 Task: Enable alerts for new listings from email types.
Action: Mouse moved to (968, 110)
Screenshot: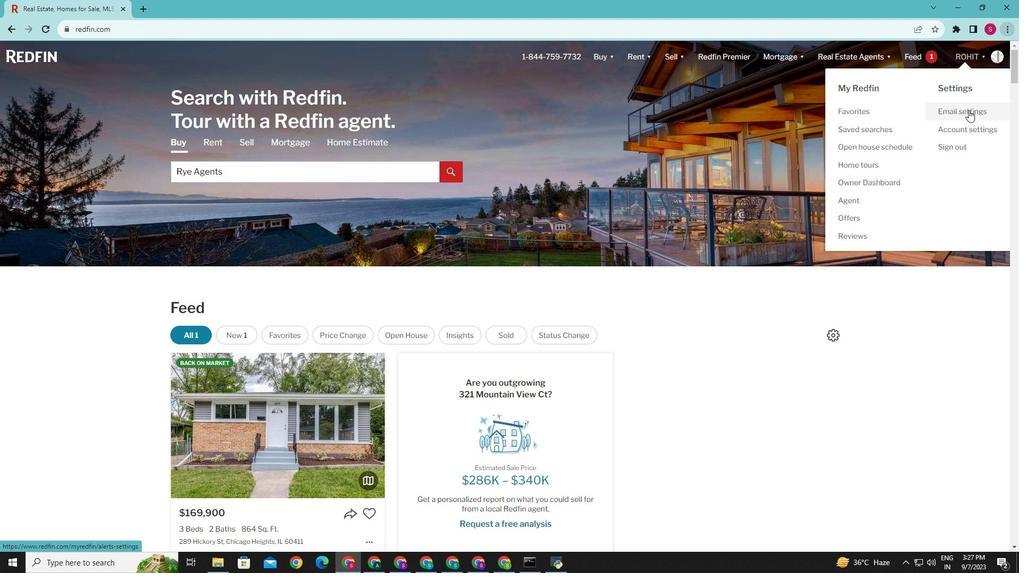 
Action: Mouse pressed left at (968, 110)
Screenshot: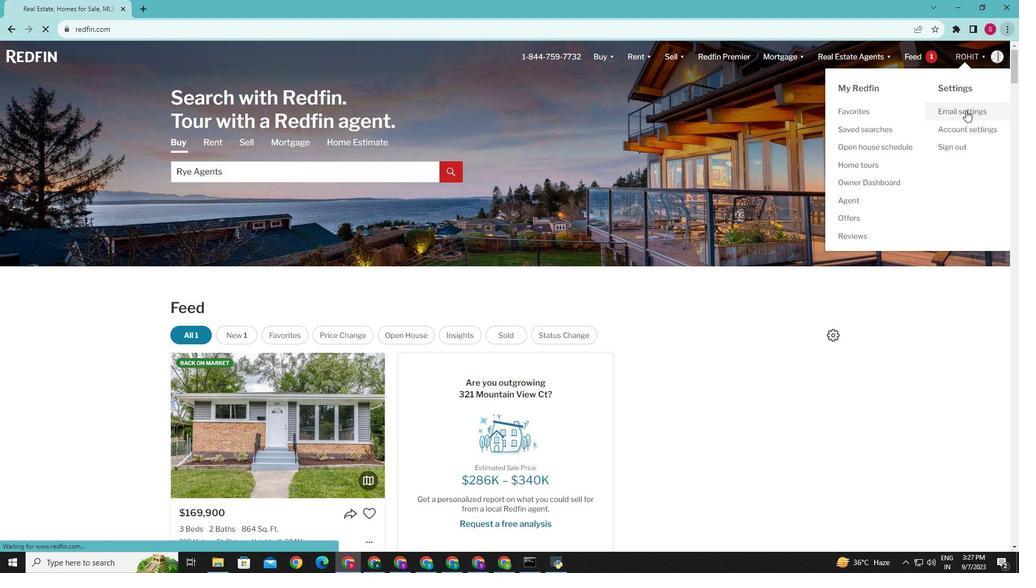 
Action: Mouse moved to (966, 110)
Screenshot: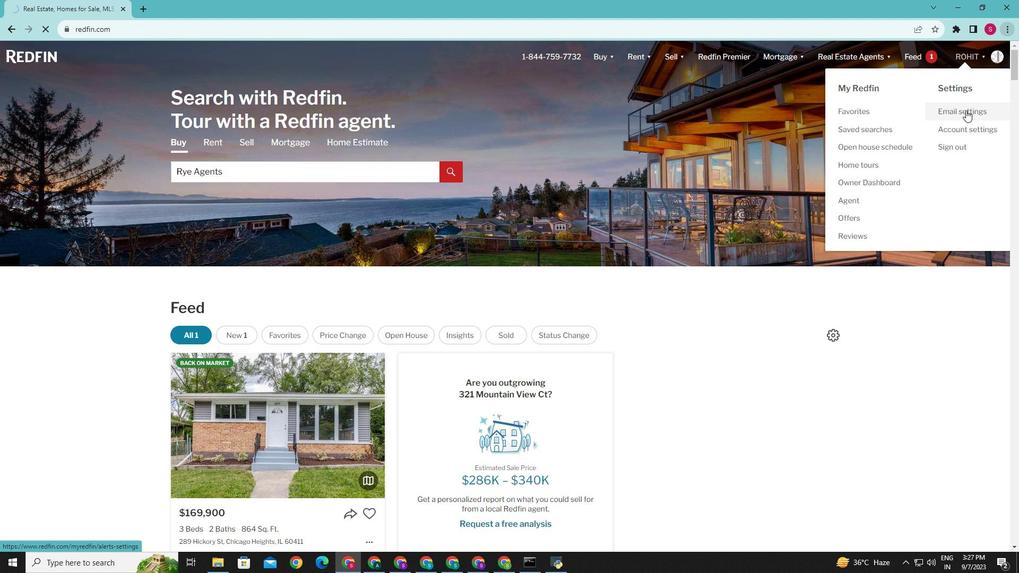 
Action: Mouse pressed left at (966, 110)
Screenshot: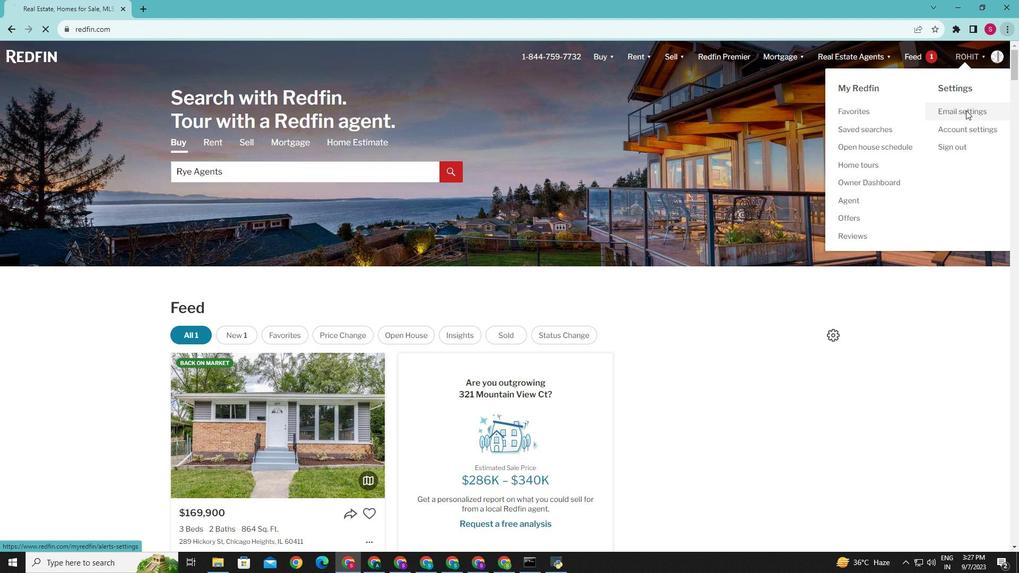 
Action: Mouse moved to (942, 110)
Screenshot: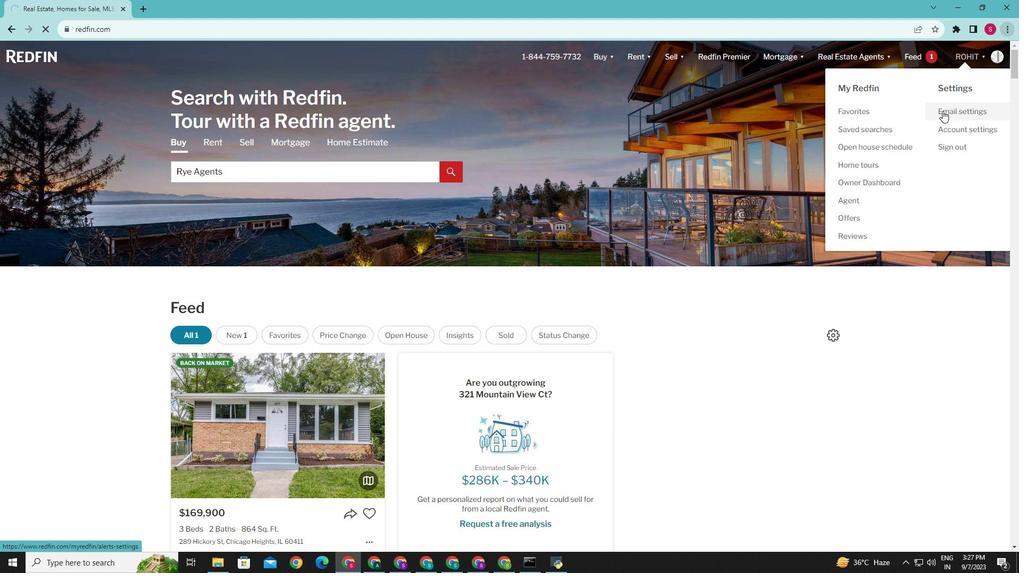 
Action: Mouse pressed left at (942, 110)
Screenshot: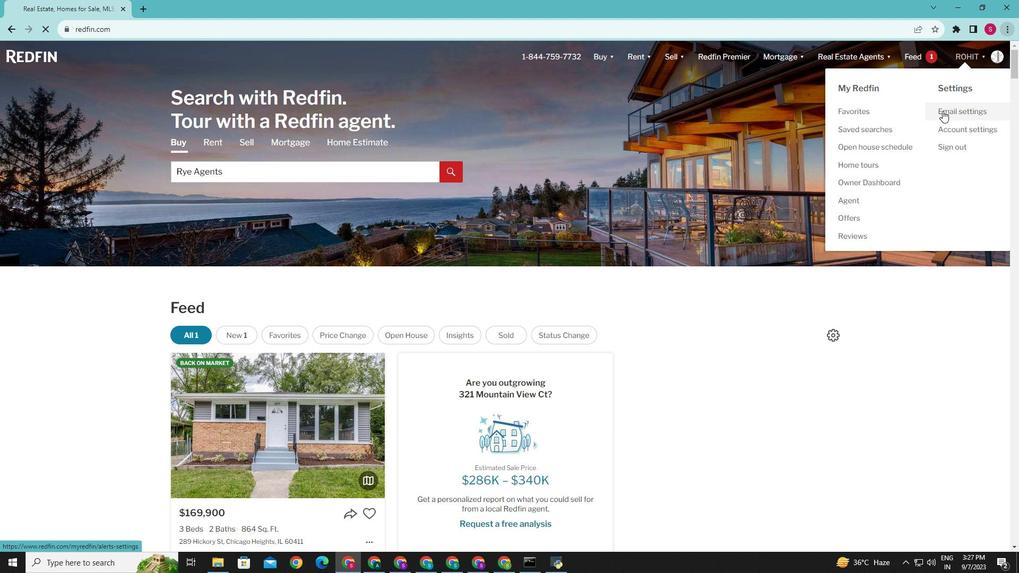 
Action: Mouse moved to (579, 267)
Screenshot: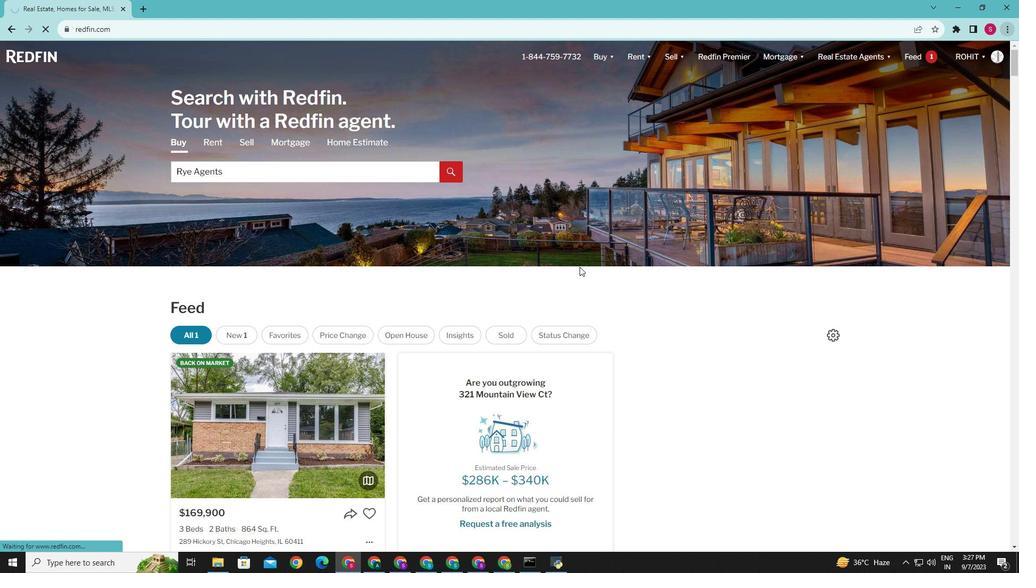 
Action: Mouse scrolled (579, 266) with delta (0, 0)
Screenshot: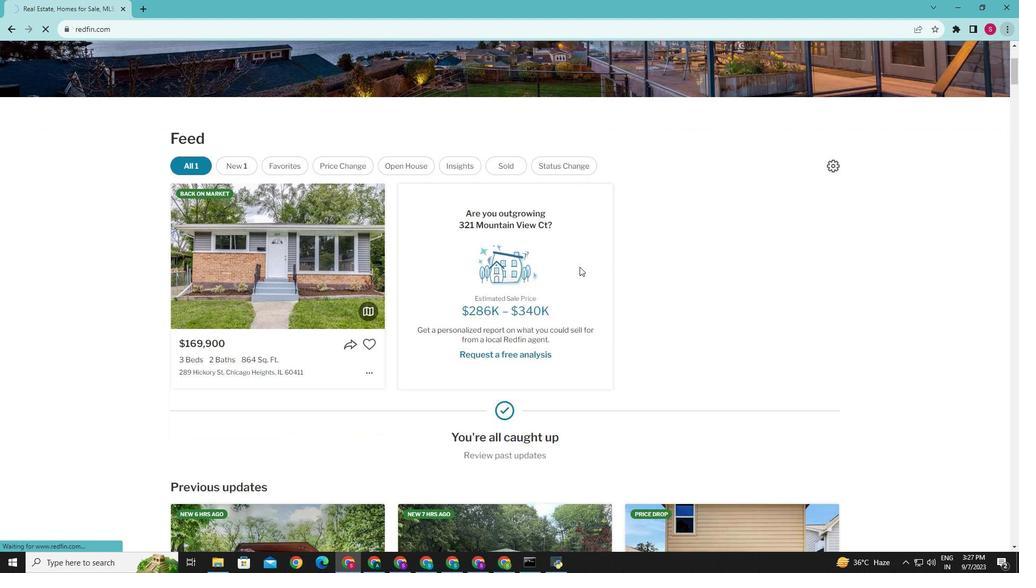 
Action: Mouse scrolled (579, 266) with delta (0, 0)
Screenshot: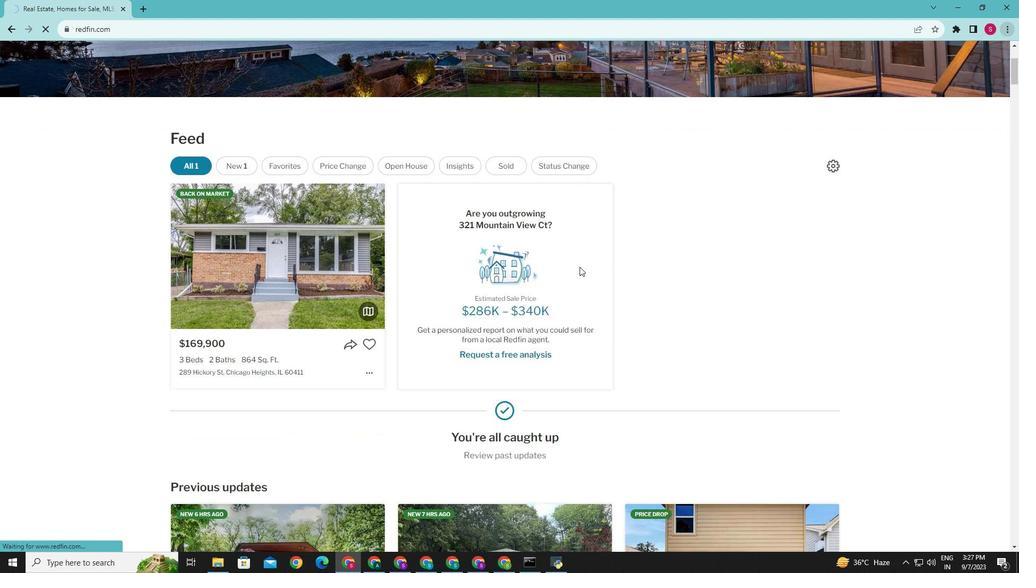 
Action: Mouse scrolled (579, 266) with delta (0, 0)
Screenshot: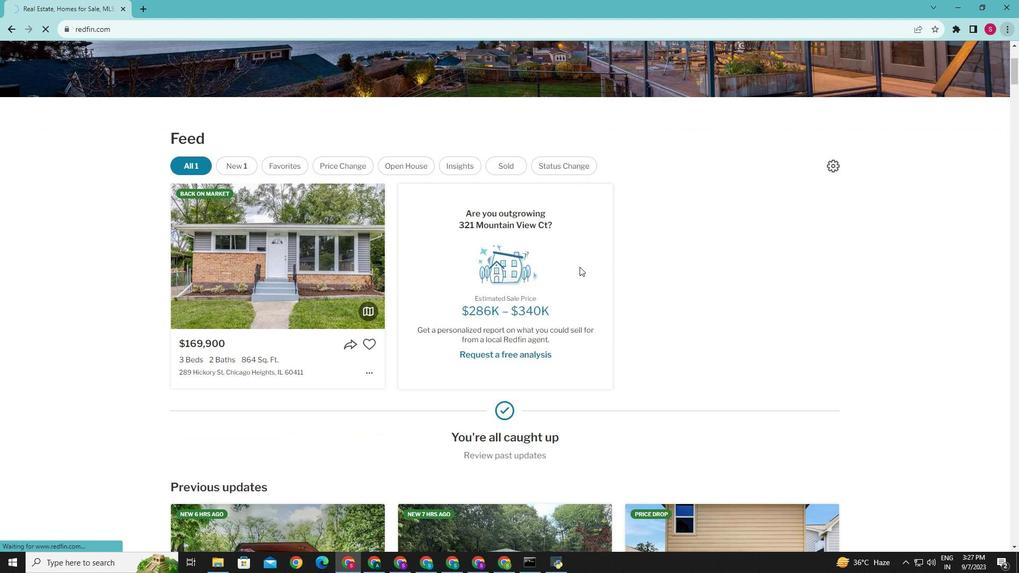 
Action: Mouse scrolled (579, 266) with delta (0, 0)
Screenshot: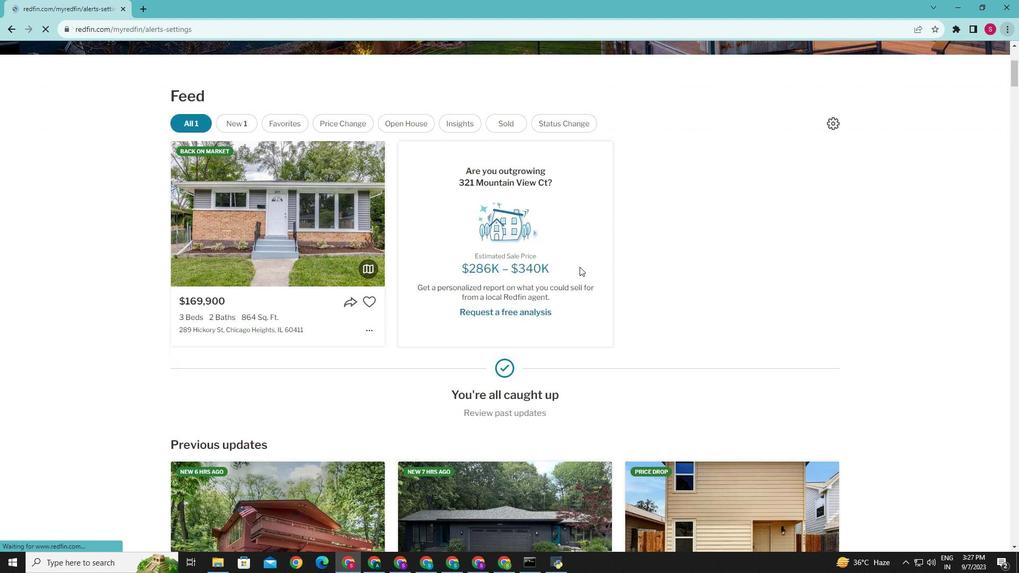 
Action: Mouse scrolled (579, 267) with delta (0, 0)
Screenshot: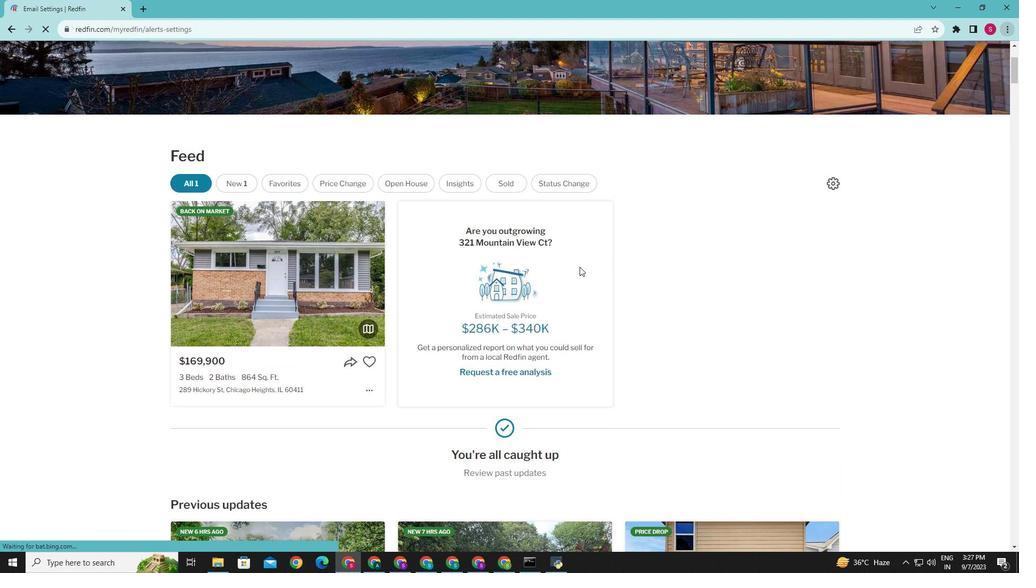 
Action: Mouse scrolled (579, 267) with delta (0, 0)
Screenshot: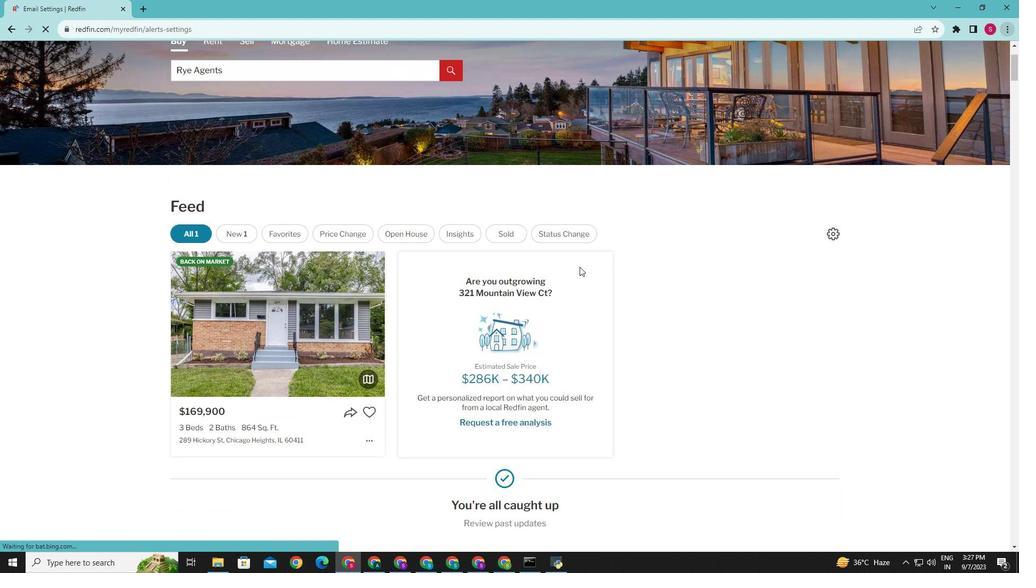 
Action: Mouse scrolled (579, 267) with delta (0, 0)
Screenshot: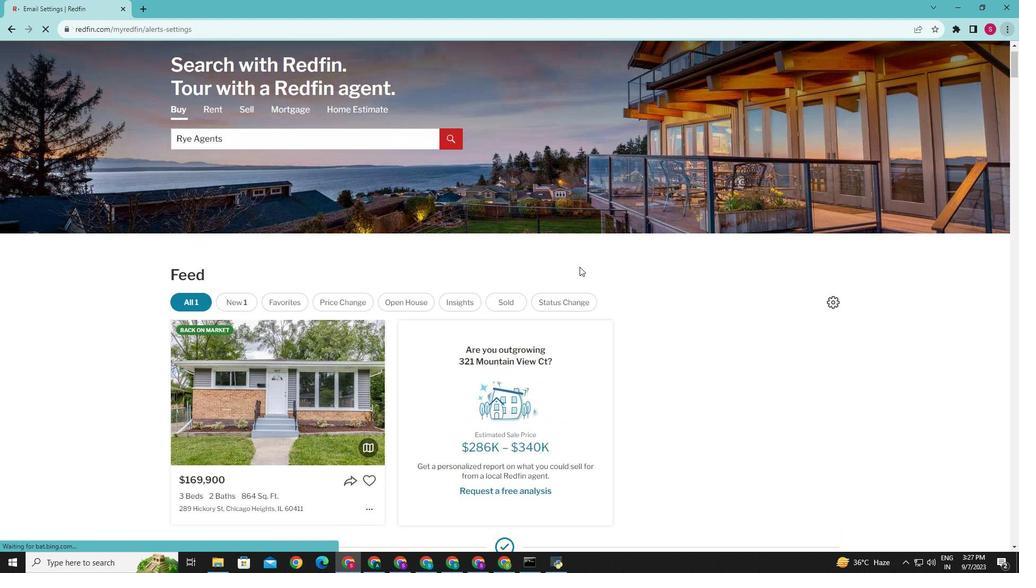 
Action: Mouse scrolled (579, 267) with delta (0, 0)
Screenshot: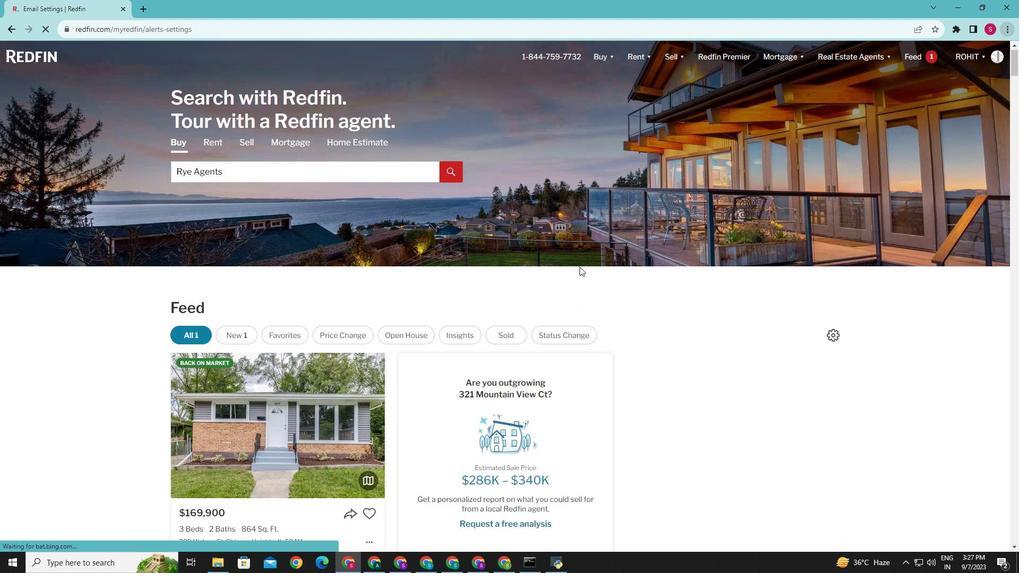 
Action: Mouse moved to (316, 347)
Screenshot: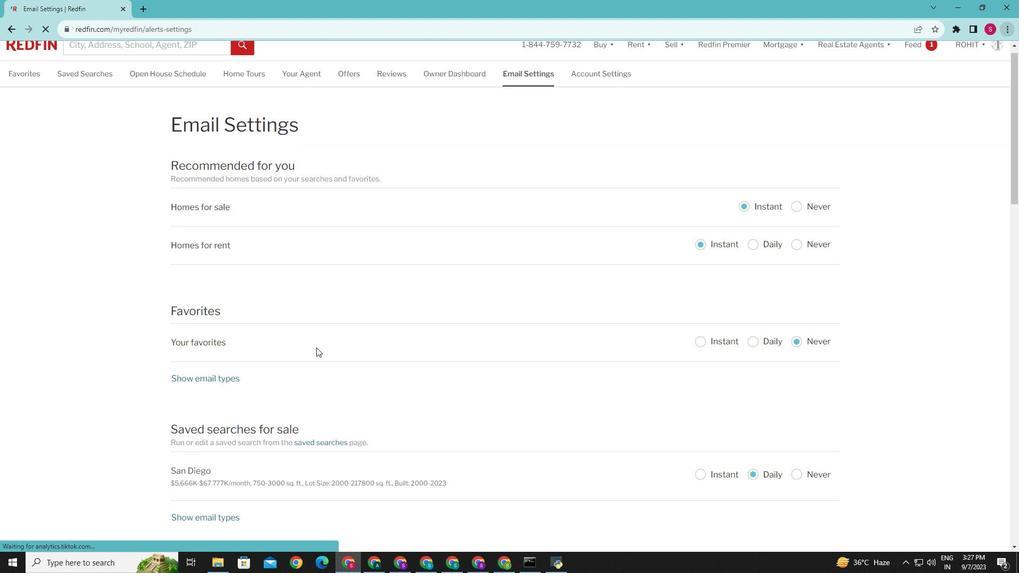 
Action: Mouse scrolled (316, 347) with delta (0, 0)
Screenshot: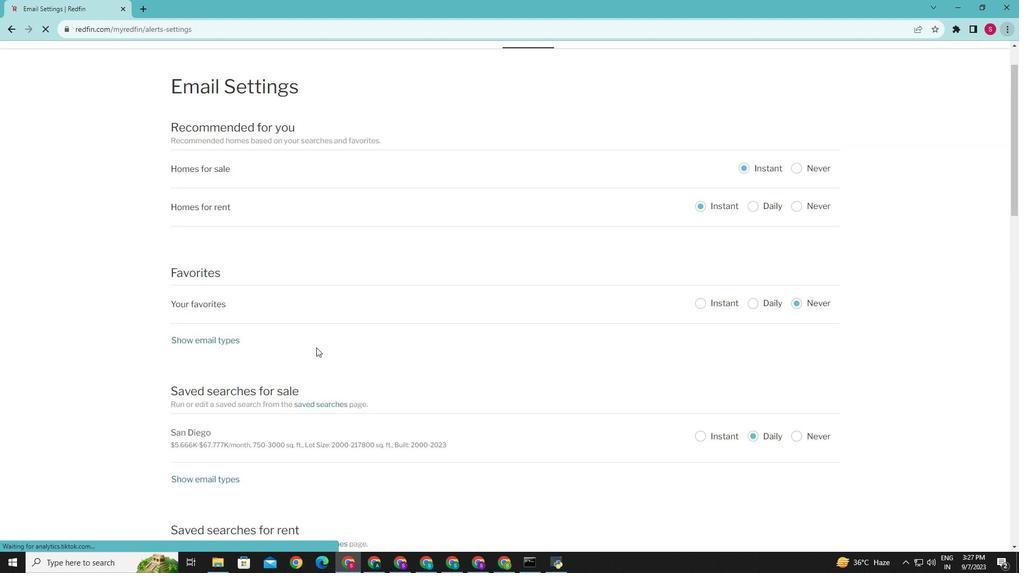 
Action: Mouse scrolled (316, 347) with delta (0, 0)
Screenshot: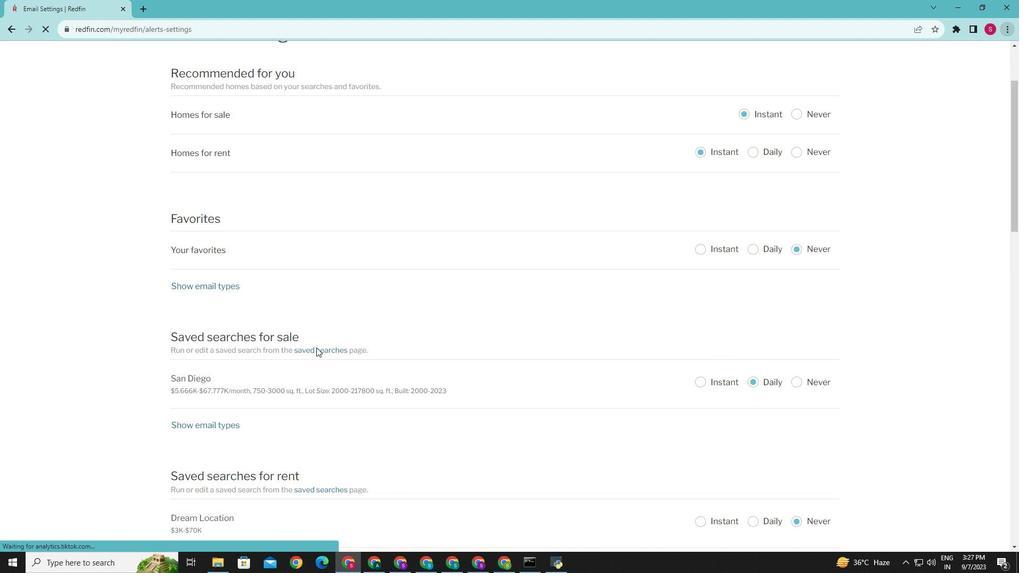 
Action: Mouse scrolled (316, 347) with delta (0, 0)
Screenshot: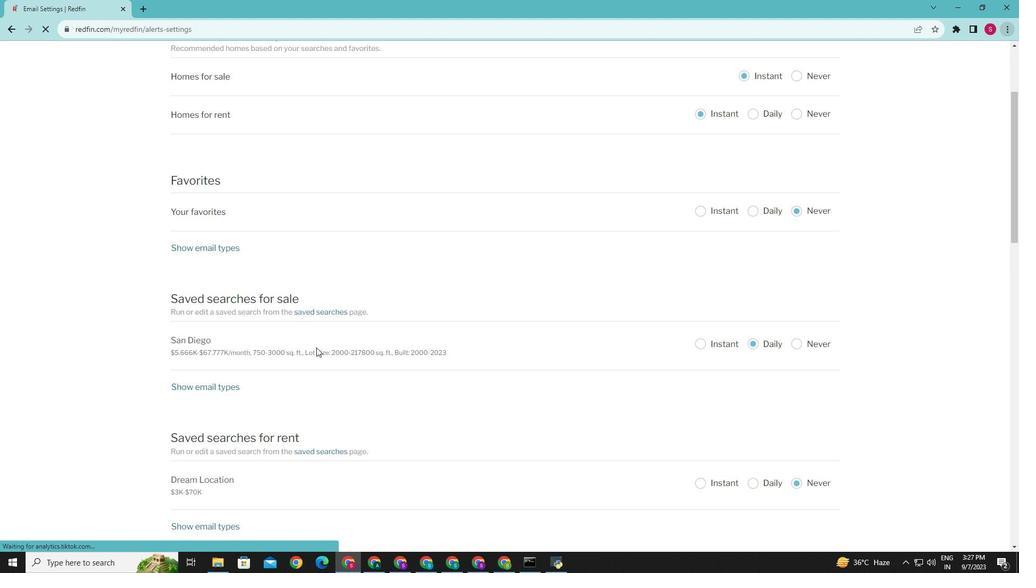 
Action: Mouse scrolled (316, 347) with delta (0, 0)
Screenshot: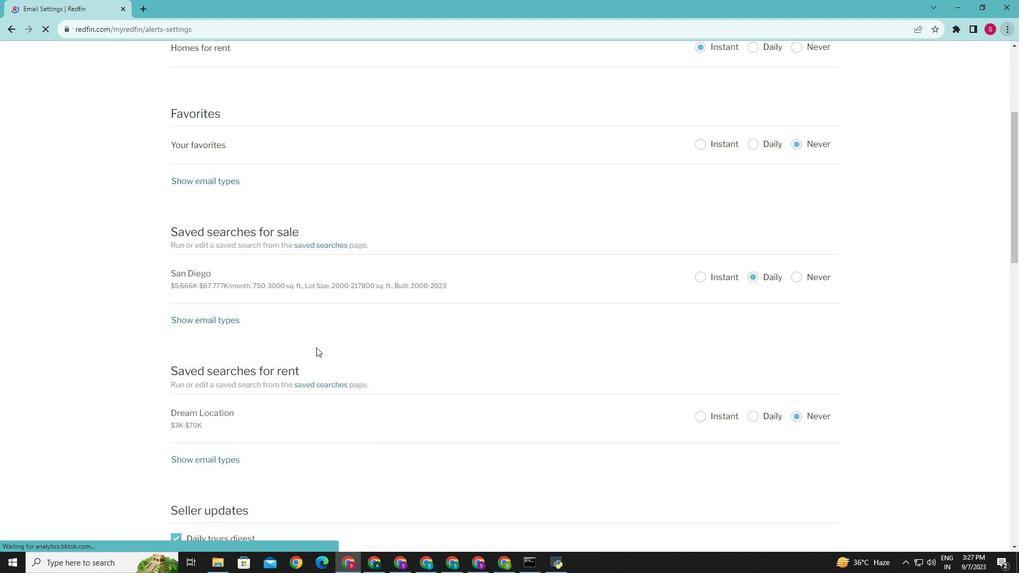 
Action: Mouse scrolled (316, 347) with delta (0, 0)
Screenshot: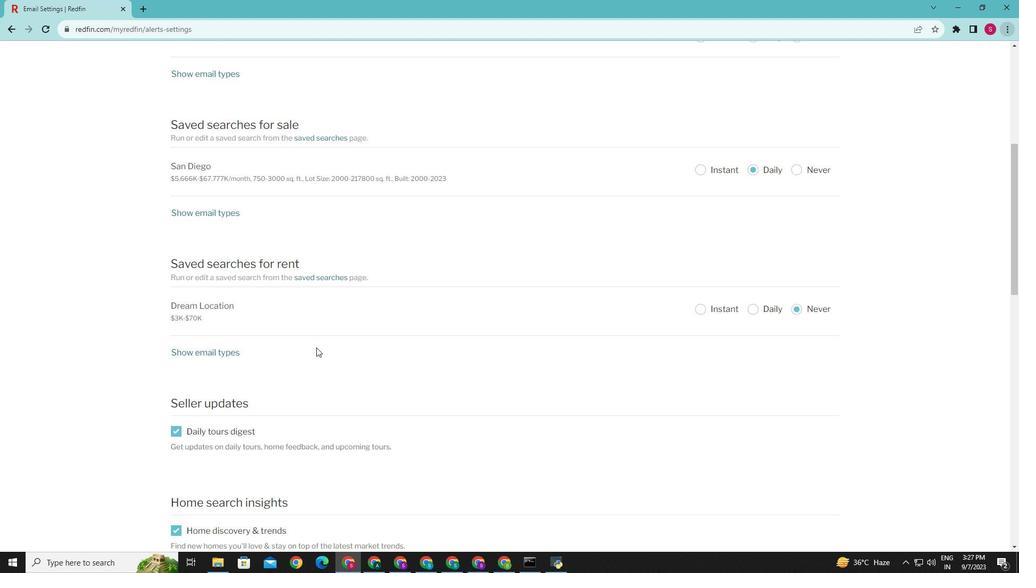 
Action: Mouse scrolled (316, 347) with delta (0, 0)
Screenshot: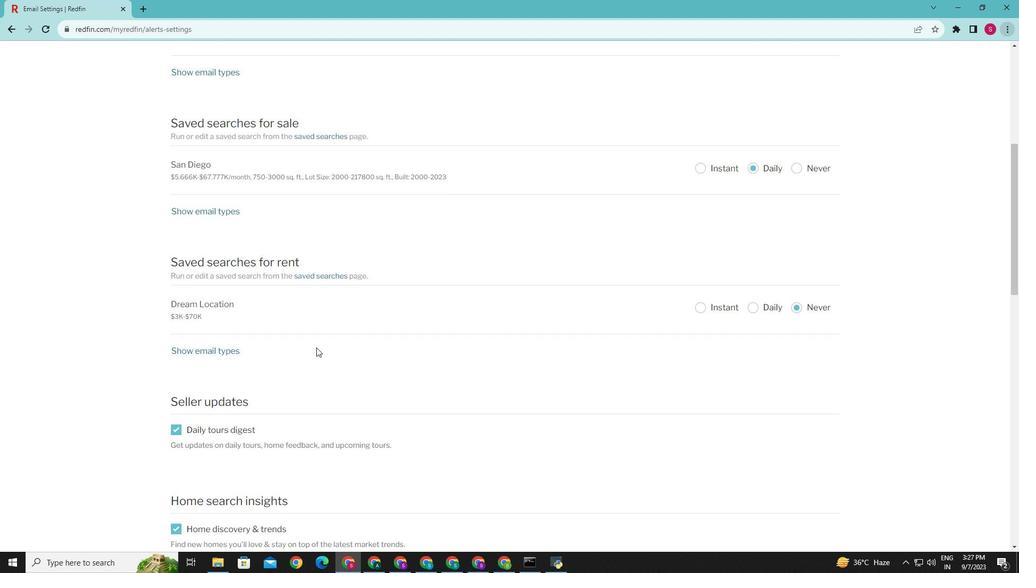 
Action: Mouse scrolled (316, 347) with delta (0, 0)
Screenshot: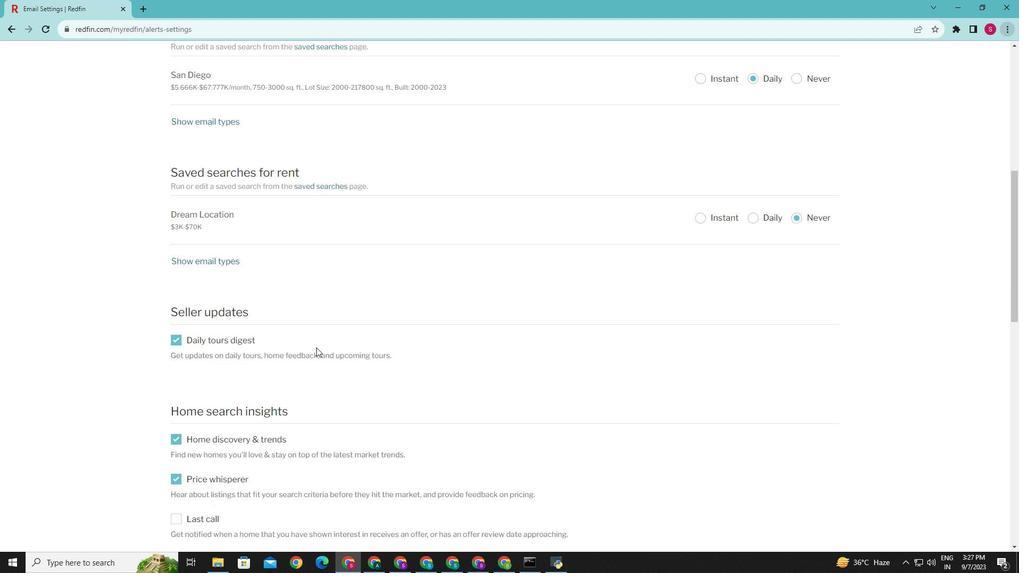 
Action: Mouse scrolled (316, 347) with delta (0, 0)
Screenshot: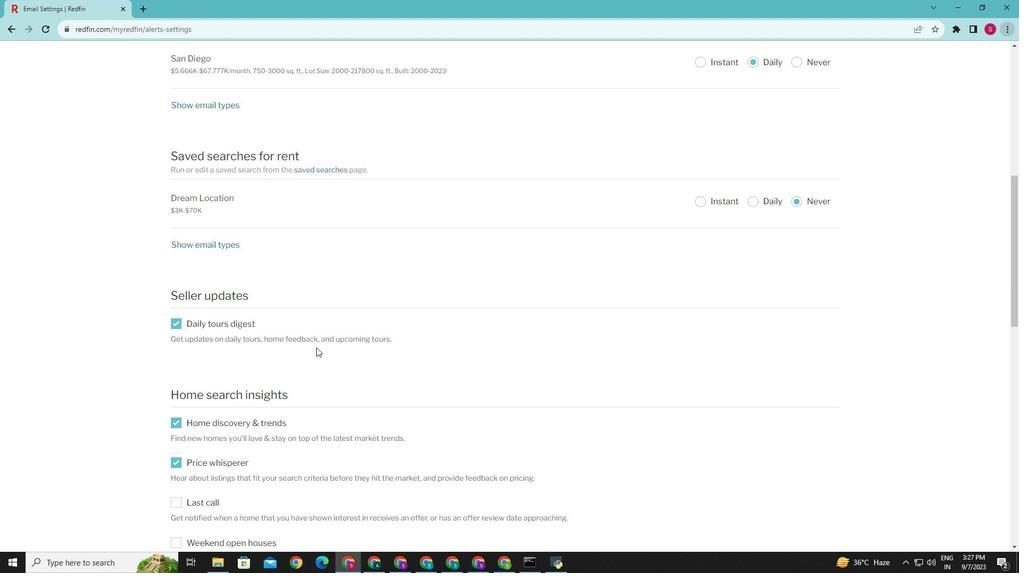 
Action: Mouse scrolled (316, 347) with delta (0, 0)
Screenshot: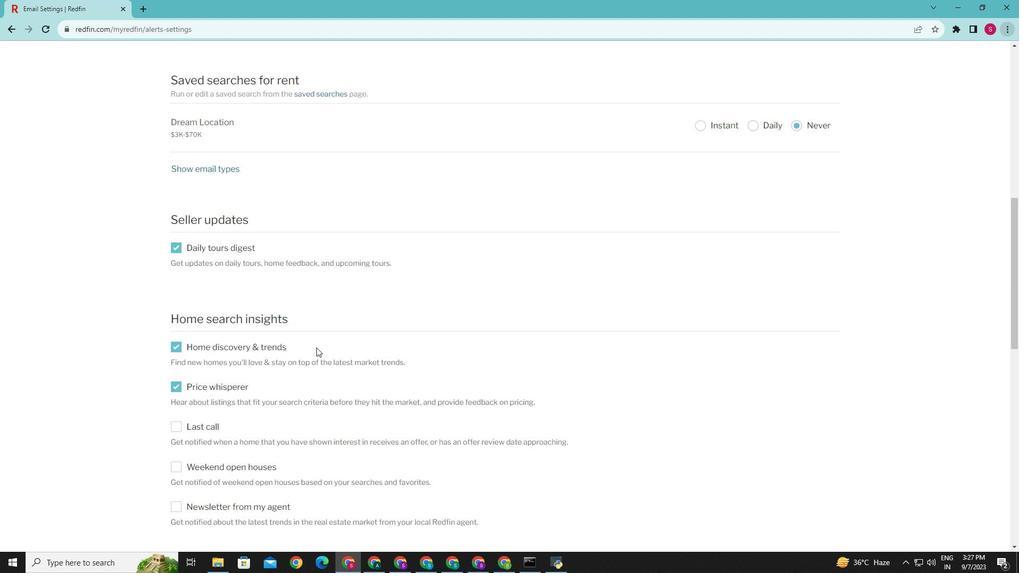 
Action: Mouse scrolled (316, 347) with delta (0, 0)
Screenshot: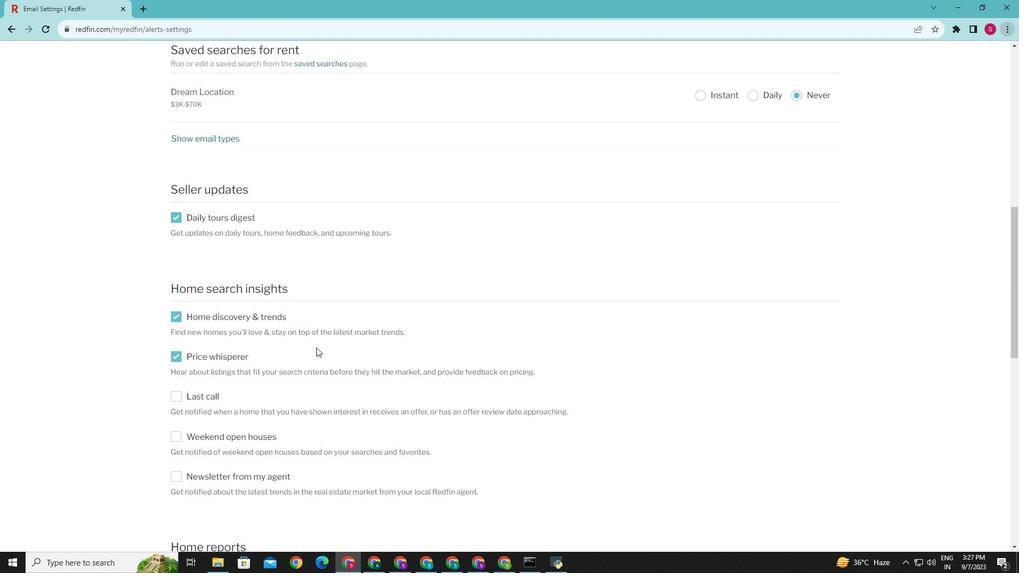 
Action: Mouse scrolled (316, 347) with delta (0, 0)
Screenshot: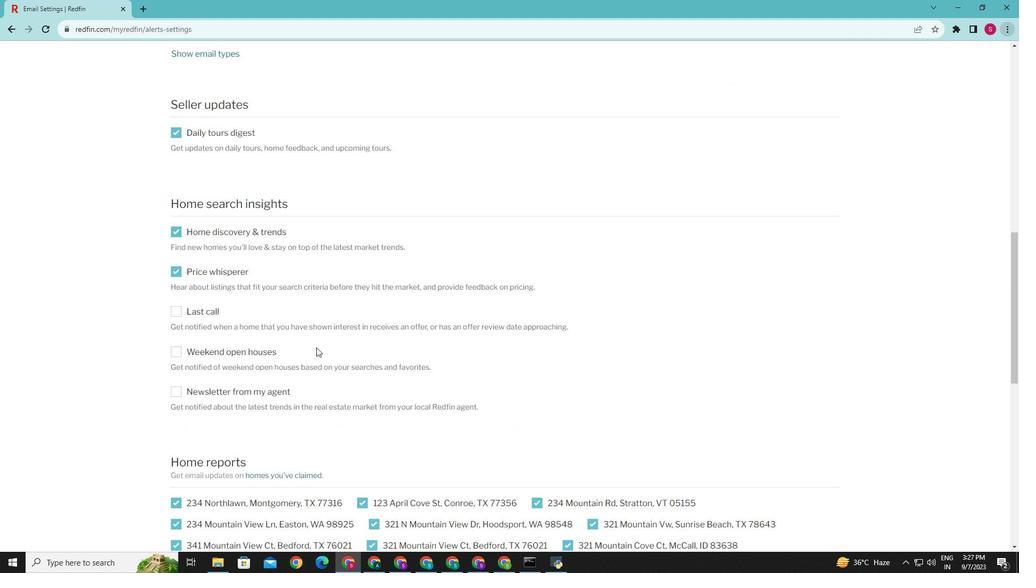 
Action: Mouse scrolled (316, 347) with delta (0, 0)
Screenshot: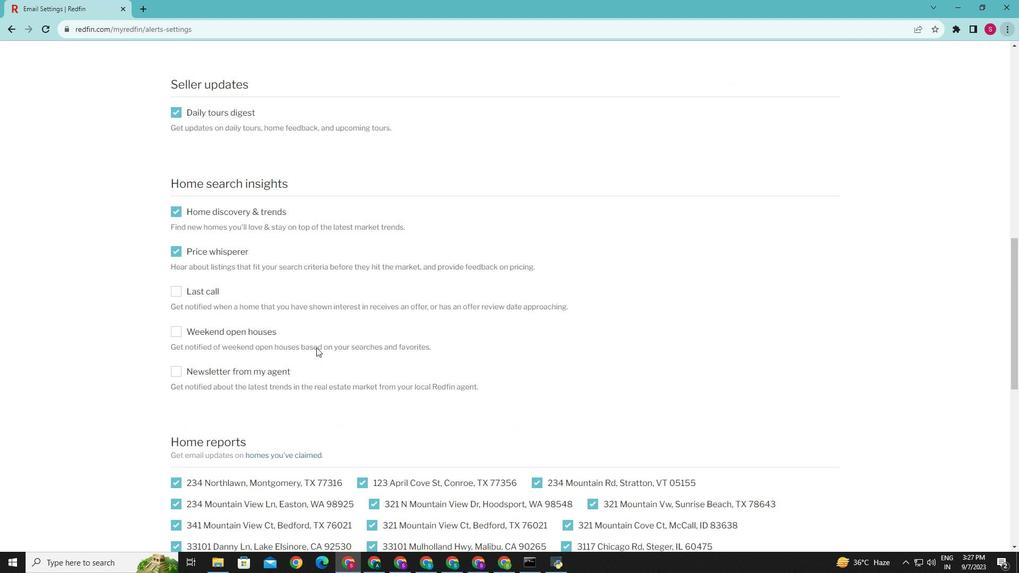 
Action: Mouse scrolled (316, 348) with delta (0, 0)
Screenshot: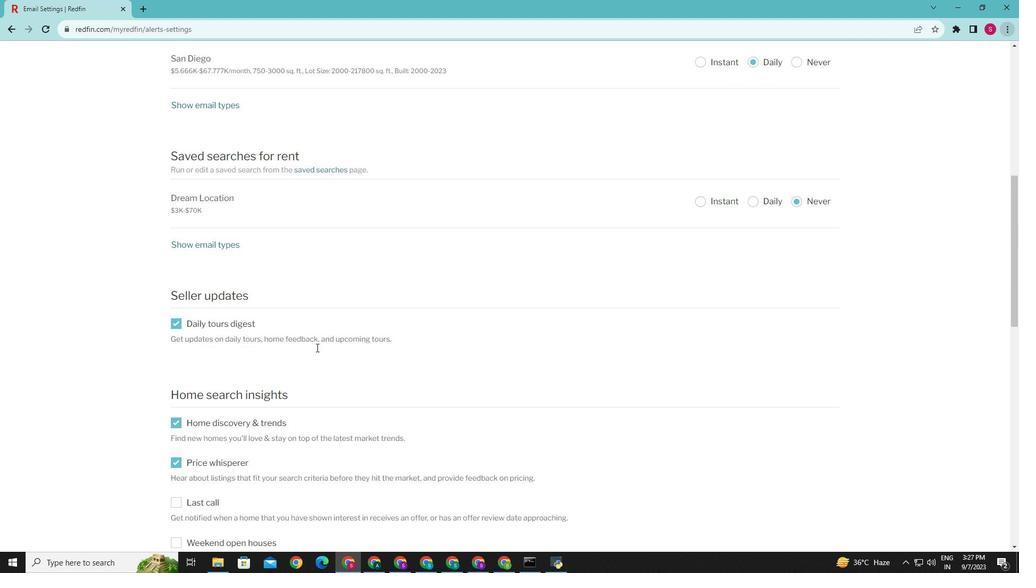 
Action: Mouse scrolled (316, 348) with delta (0, 0)
Screenshot: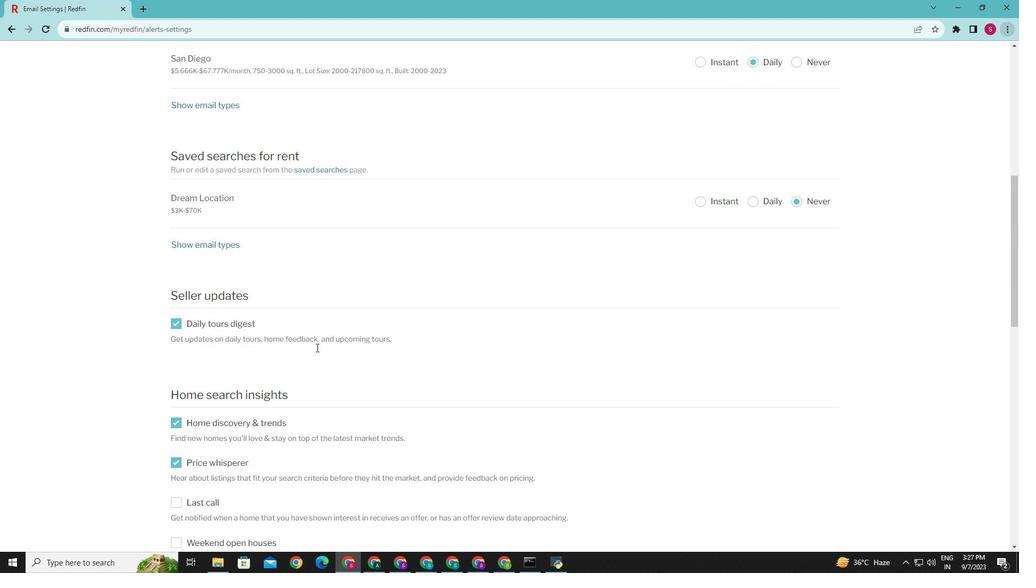 
Action: Mouse scrolled (316, 348) with delta (0, 0)
Screenshot: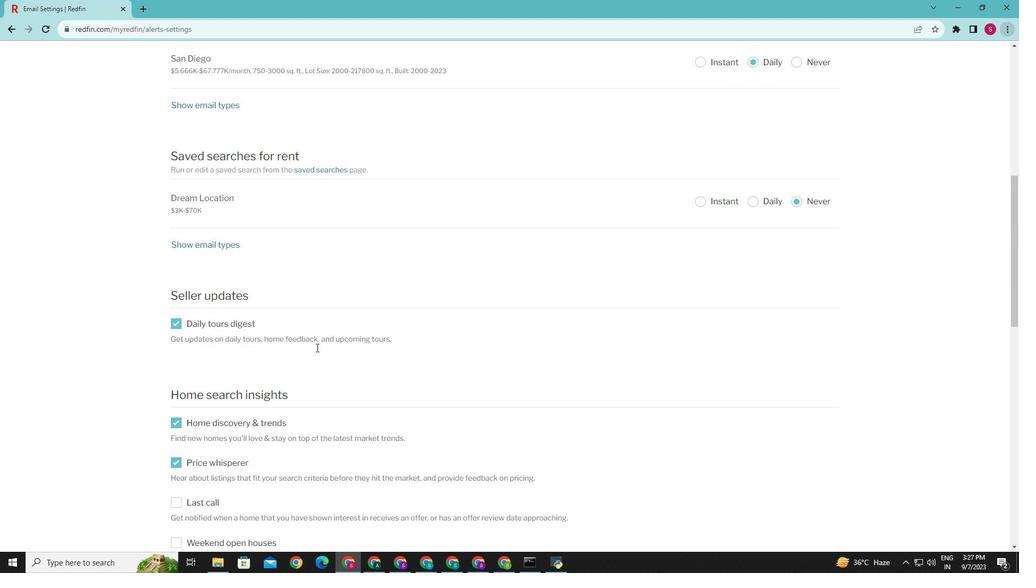 
Action: Mouse scrolled (316, 348) with delta (0, 0)
Screenshot: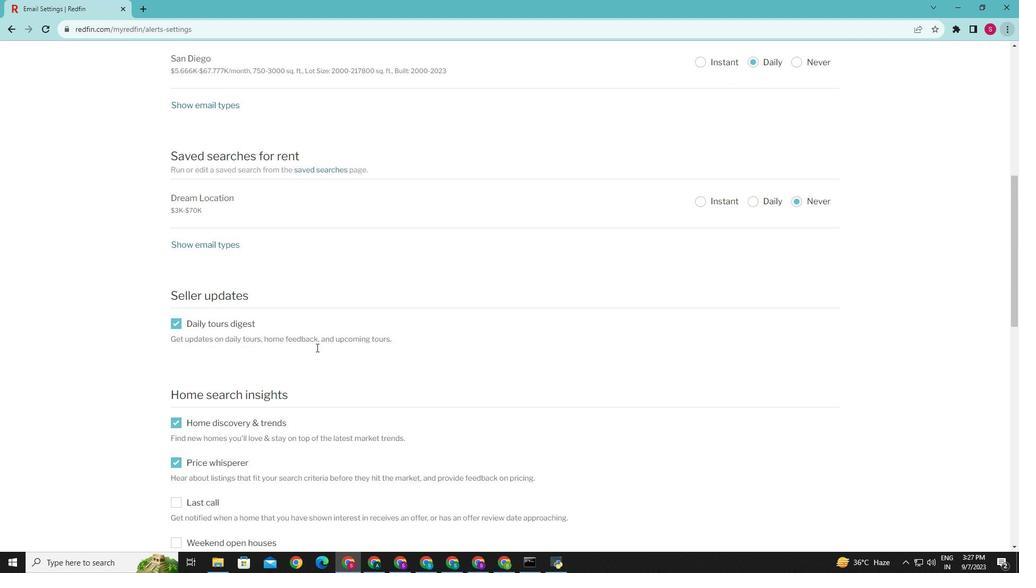 
Action: Mouse scrolled (316, 348) with delta (0, 0)
Screenshot: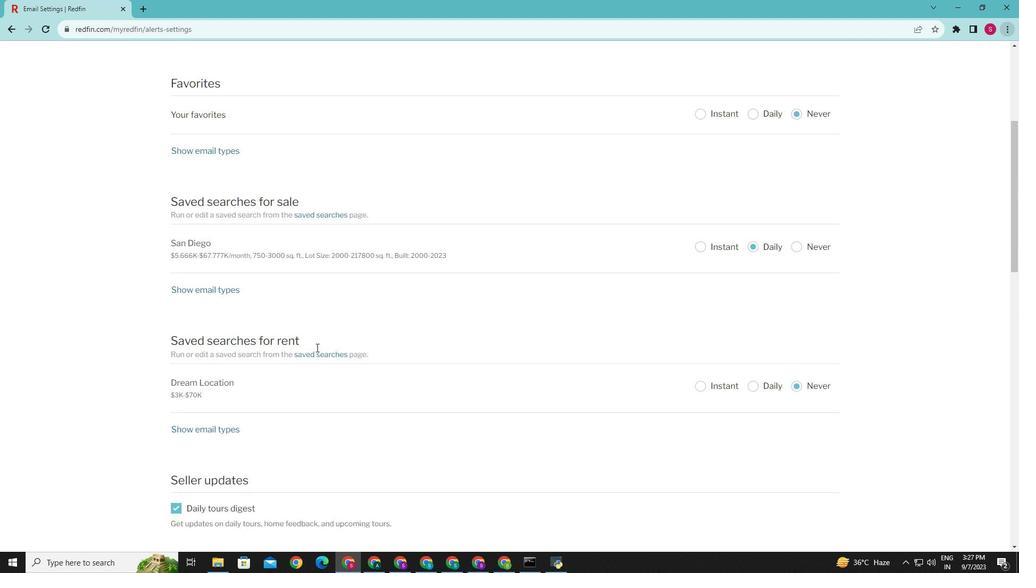 
Action: Mouse scrolled (316, 348) with delta (0, 0)
Screenshot: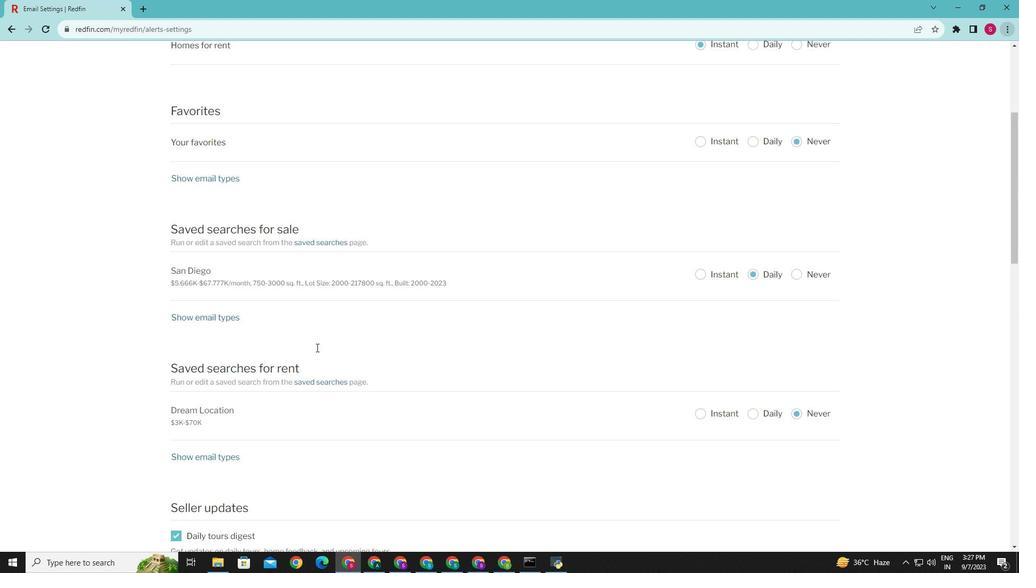
Action: Mouse scrolled (316, 348) with delta (0, 0)
Screenshot: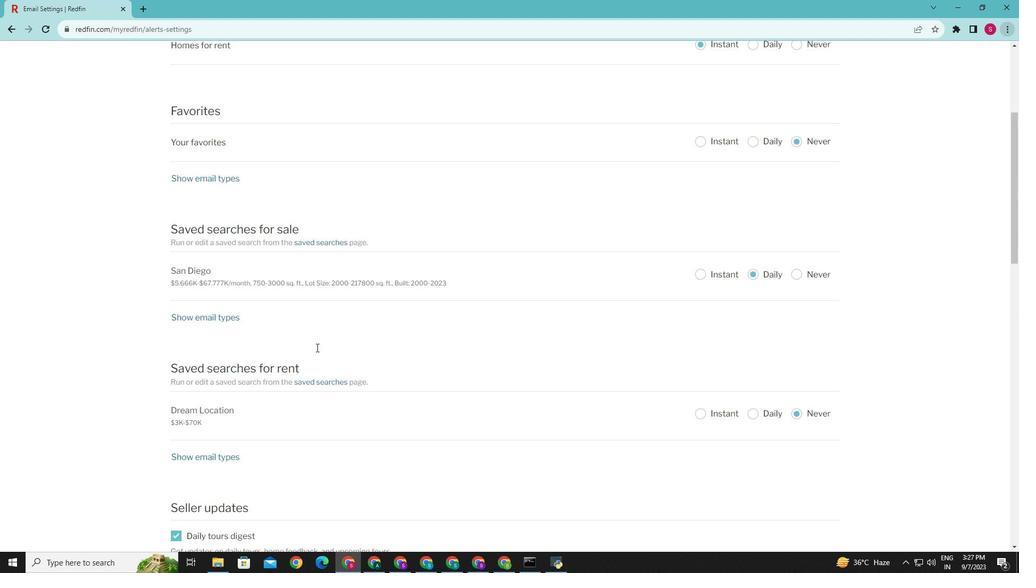 
Action: Mouse scrolled (316, 348) with delta (0, 0)
Screenshot: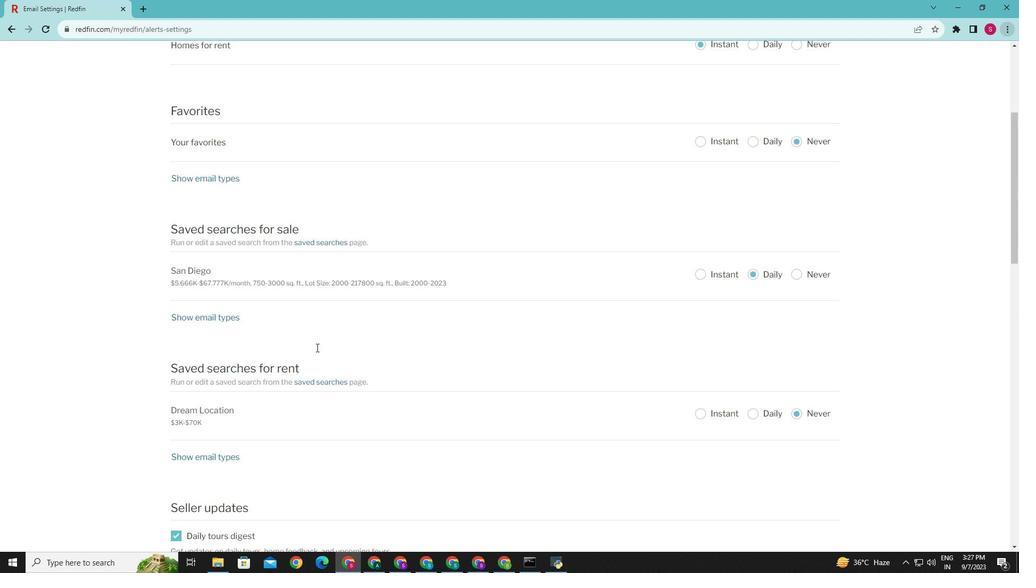 
Action: Mouse moved to (195, 179)
Screenshot: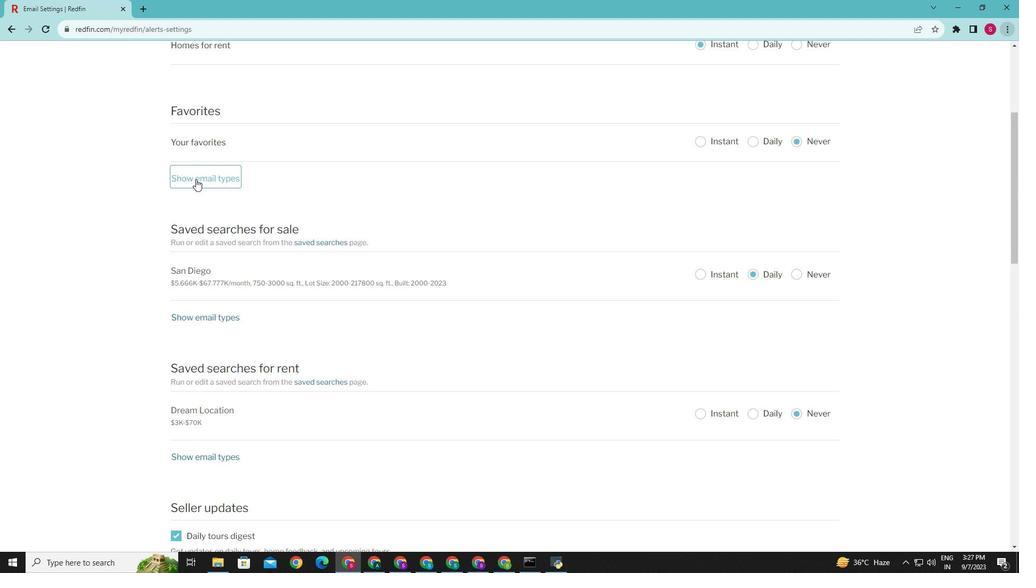 
Action: Mouse pressed left at (195, 179)
Screenshot: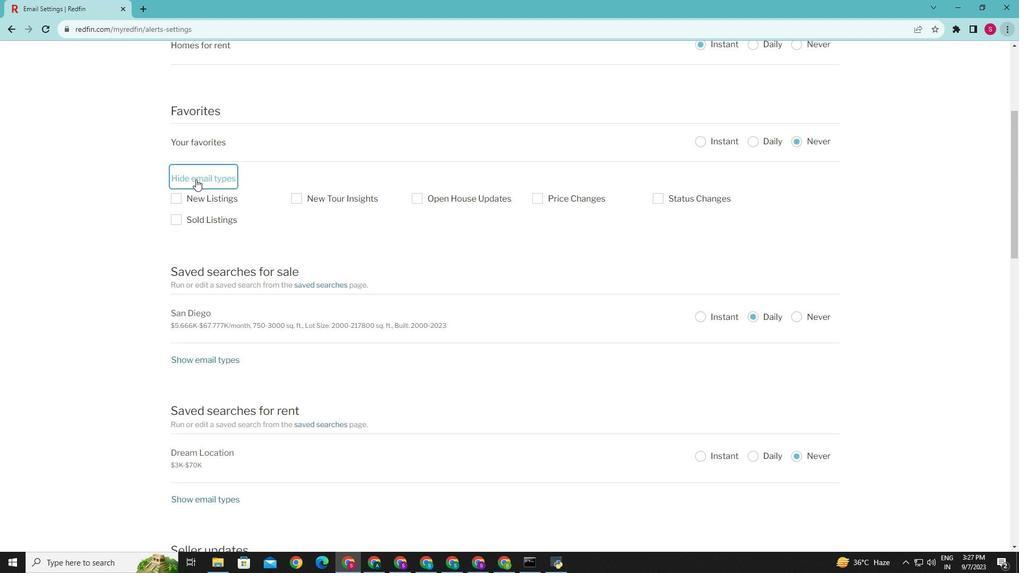 
Action: Mouse moved to (175, 200)
Screenshot: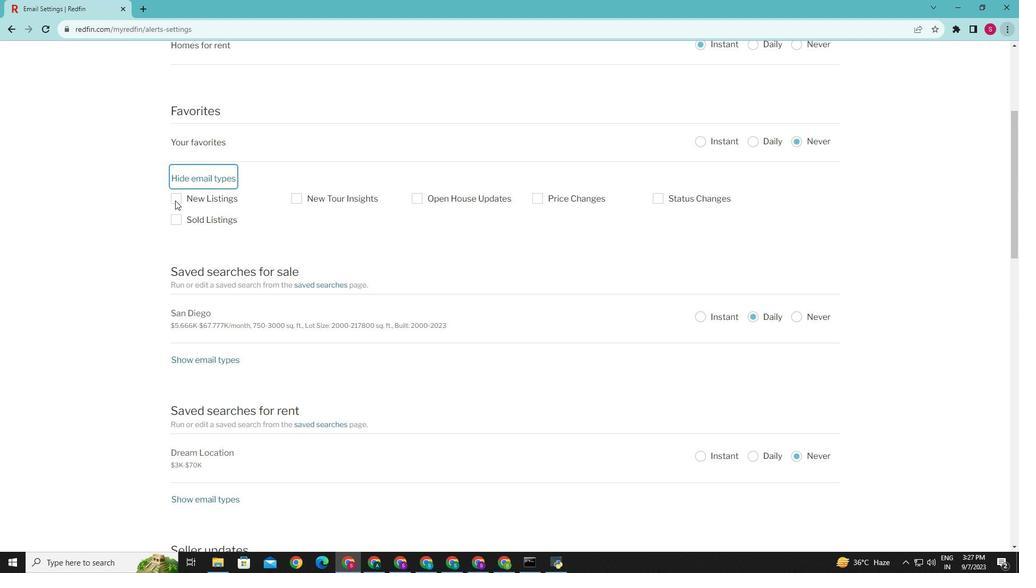 
Action: Mouse pressed left at (175, 200)
Screenshot: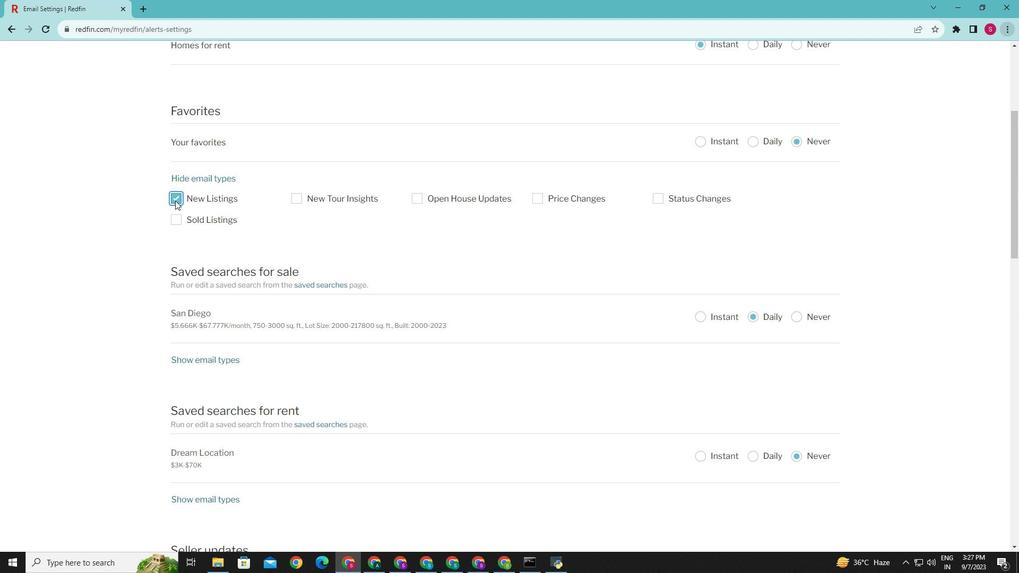 
Action: Mouse moved to (538, 419)
Screenshot: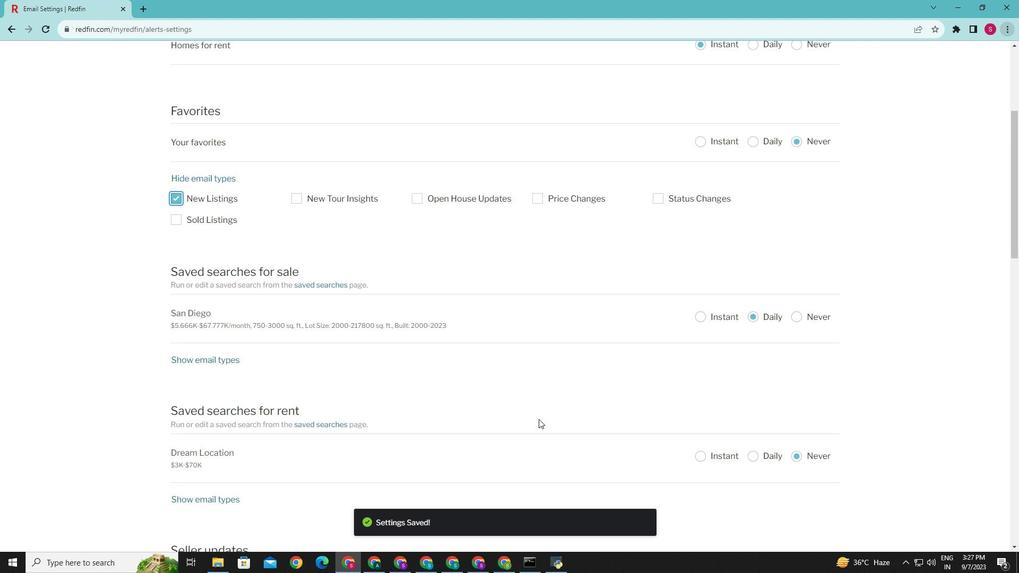 
